 Task: Select a schedule automation every first saturday of the month at 03:00 PM.
Action: Mouse moved to (364, 392)
Screenshot: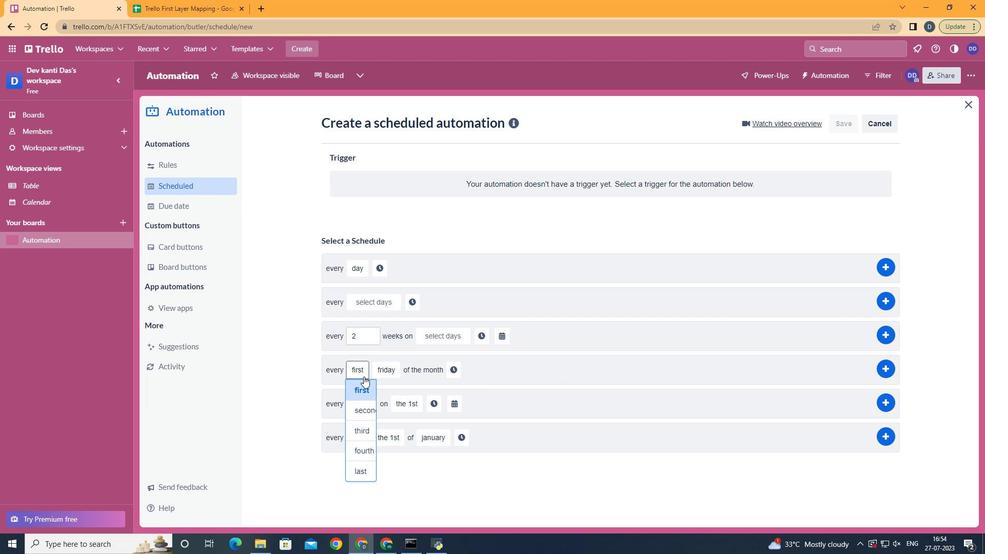 
Action: Mouse pressed left at (364, 392)
Screenshot: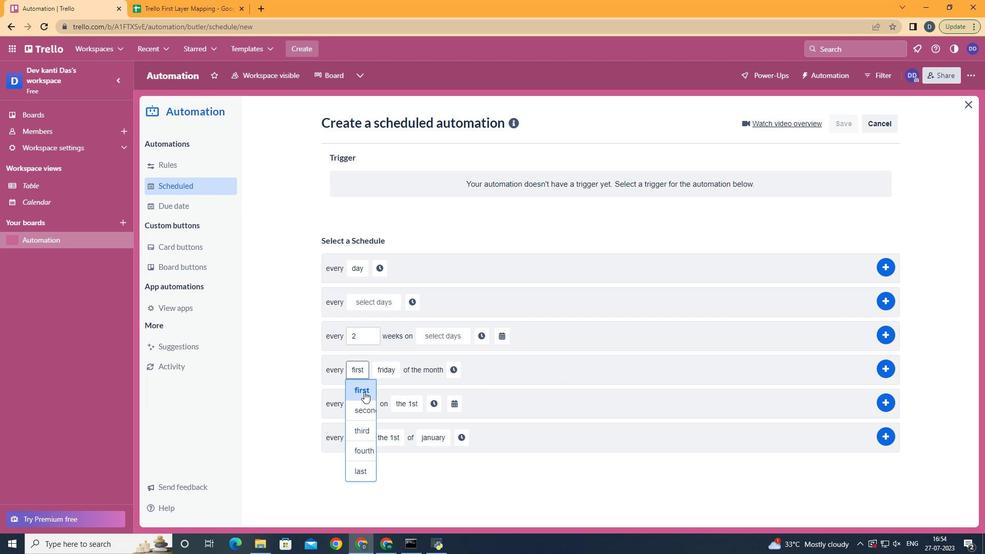 
Action: Mouse moved to (390, 487)
Screenshot: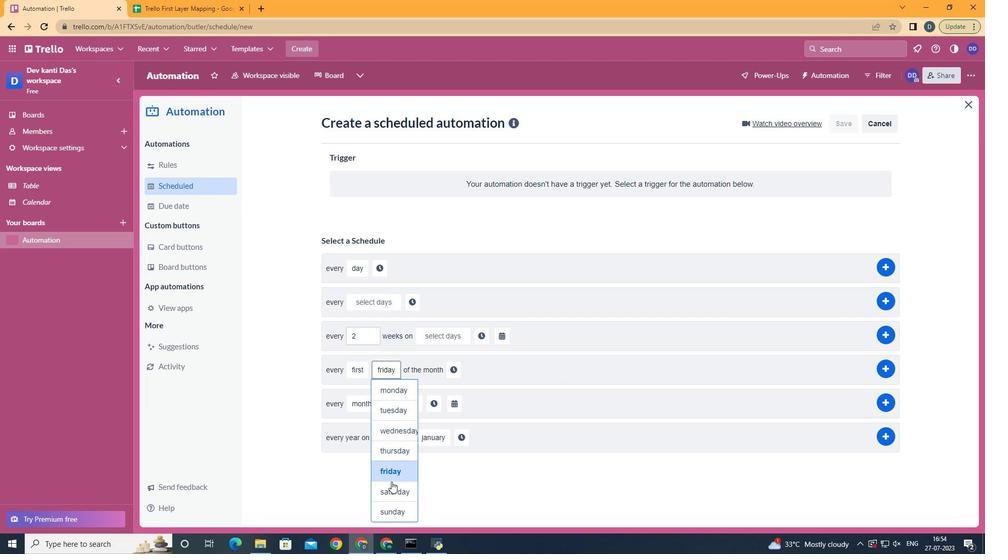
Action: Mouse pressed left at (390, 487)
Screenshot: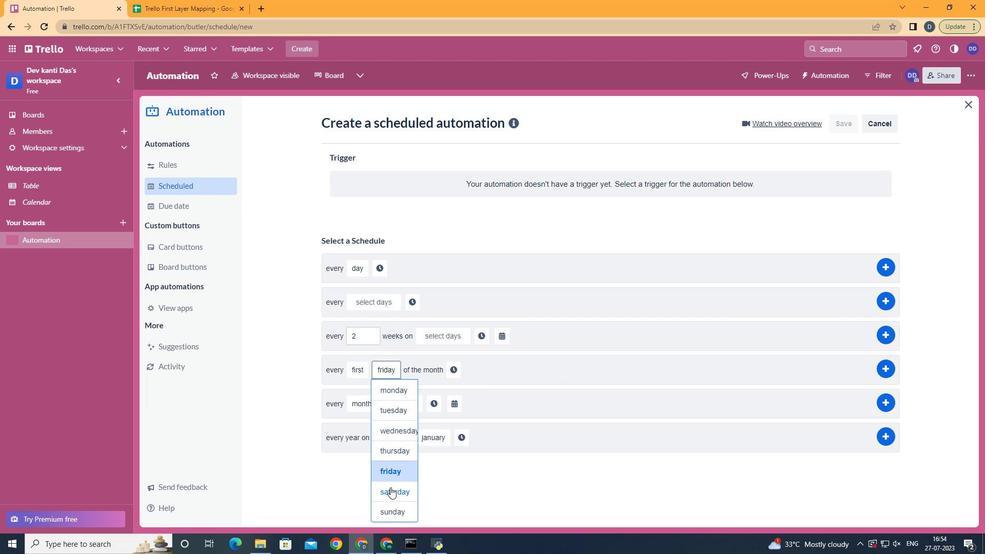 
Action: Mouse moved to (463, 364)
Screenshot: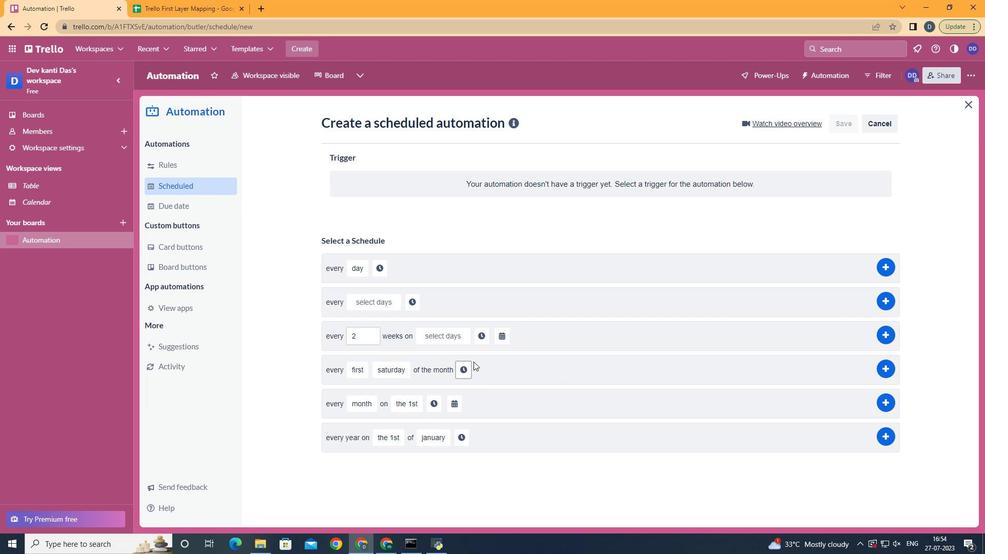 
Action: Mouse pressed left at (463, 364)
Screenshot: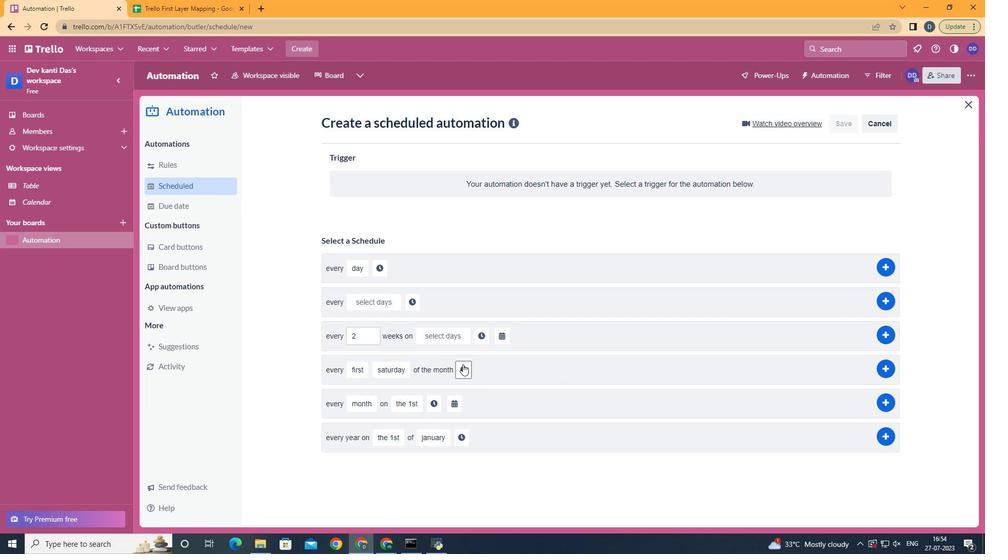 
Action: Mouse moved to (485, 376)
Screenshot: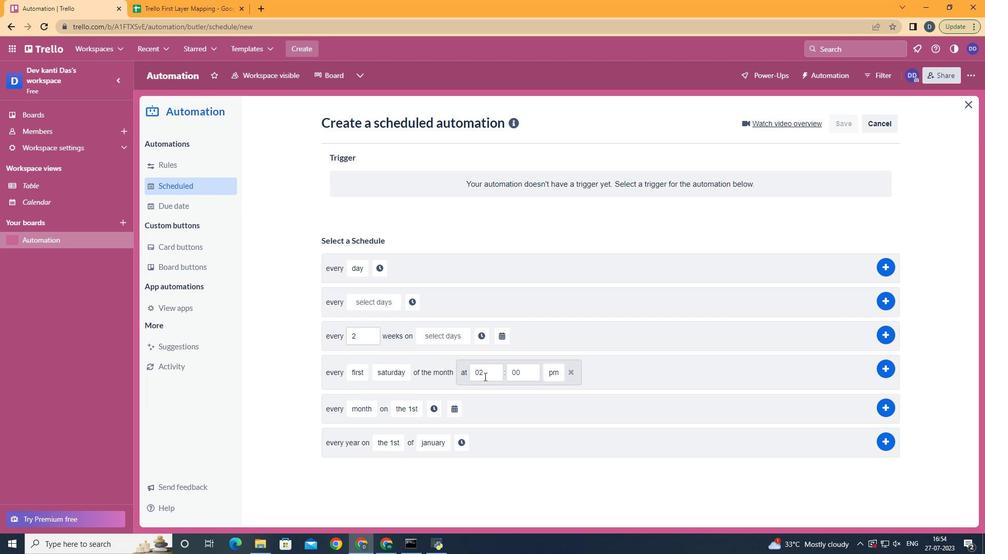 
Action: Mouse pressed left at (485, 376)
Screenshot: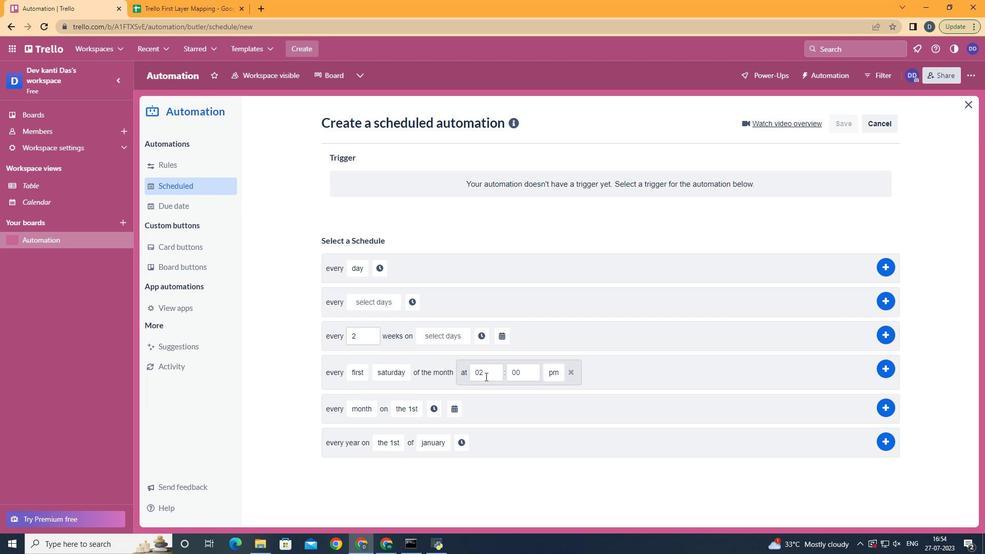 
Action: Key pressed <Key.backspace>3
Screenshot: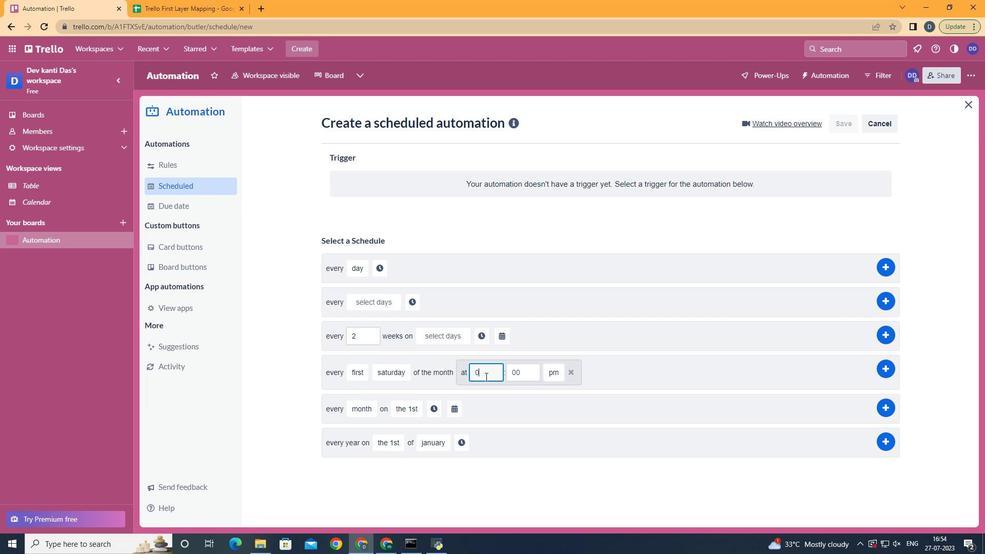 
Action: Mouse moved to (564, 413)
Screenshot: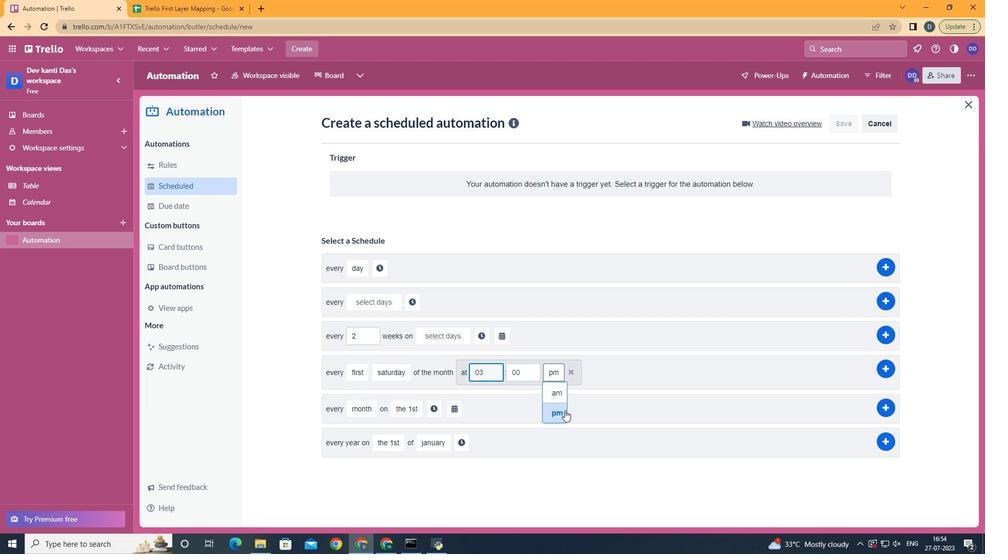 
Action: Mouse pressed left at (564, 413)
Screenshot: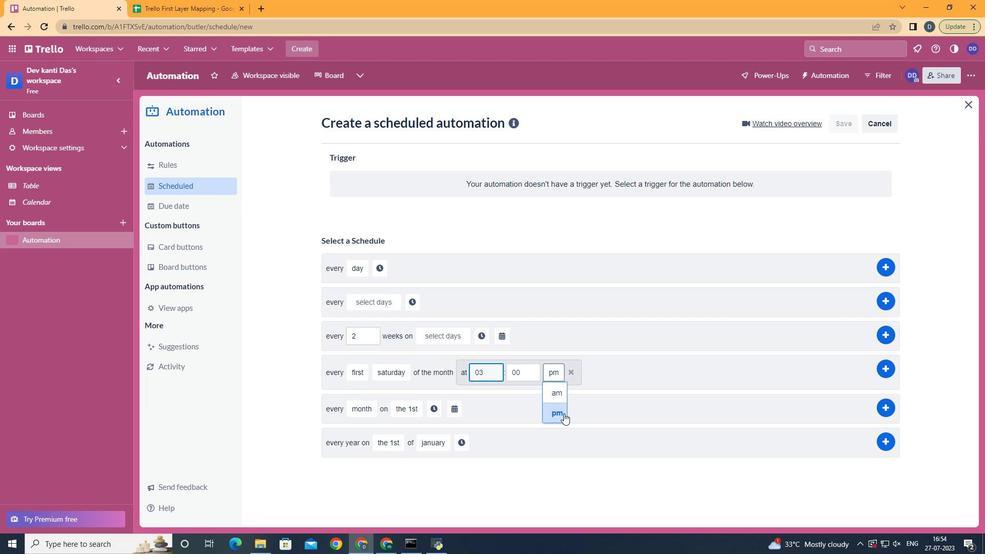 
